 Task: Sort the products in the category "Foil & Plastic Wrap" by price (highest first).
Action: Mouse moved to (758, 274)
Screenshot: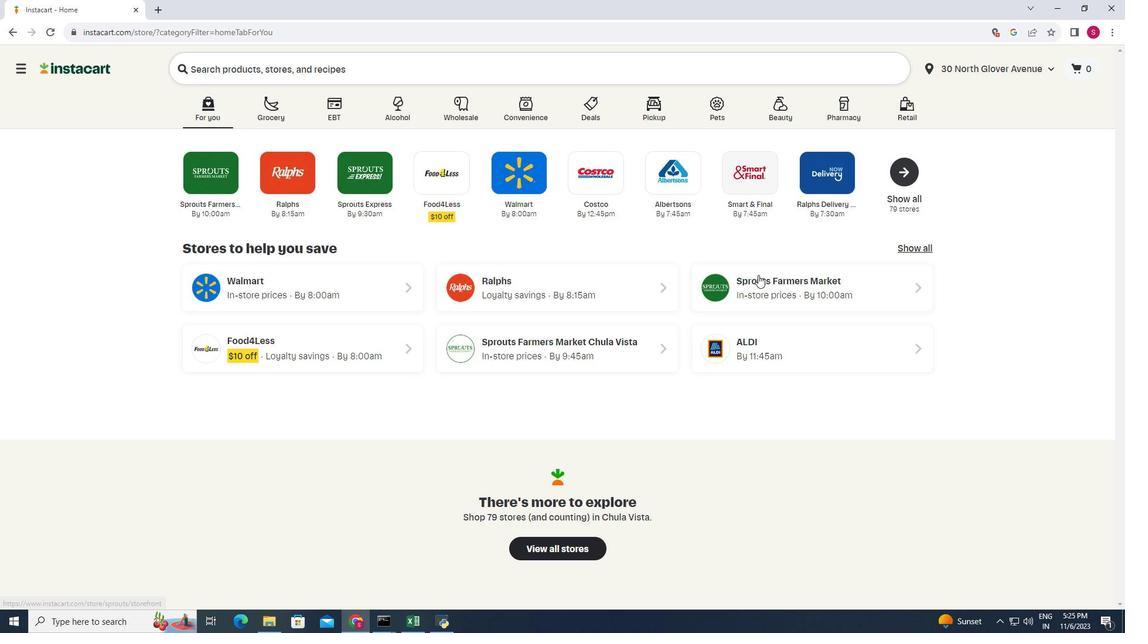 
Action: Mouse pressed left at (758, 274)
Screenshot: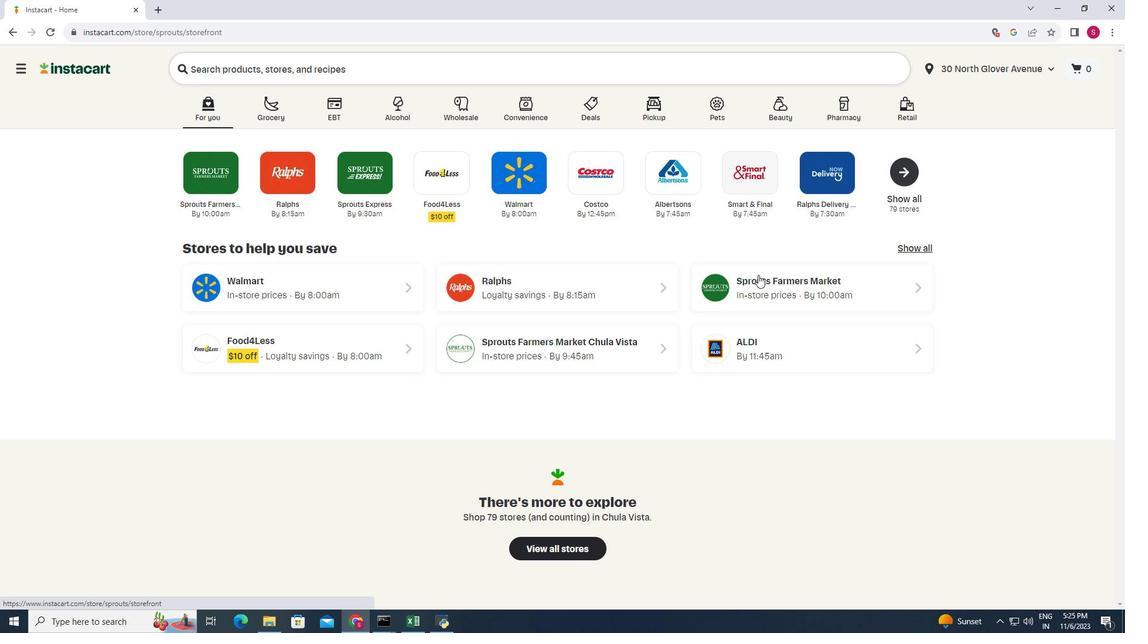 
Action: Mouse moved to (102, 362)
Screenshot: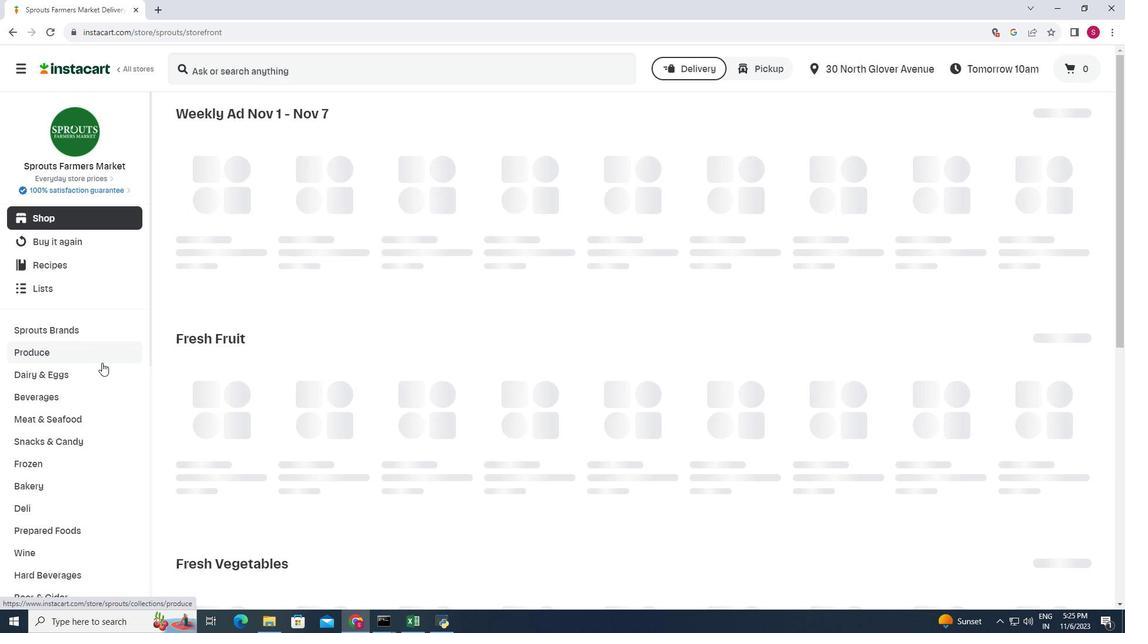 
Action: Mouse scrolled (102, 362) with delta (0, 0)
Screenshot: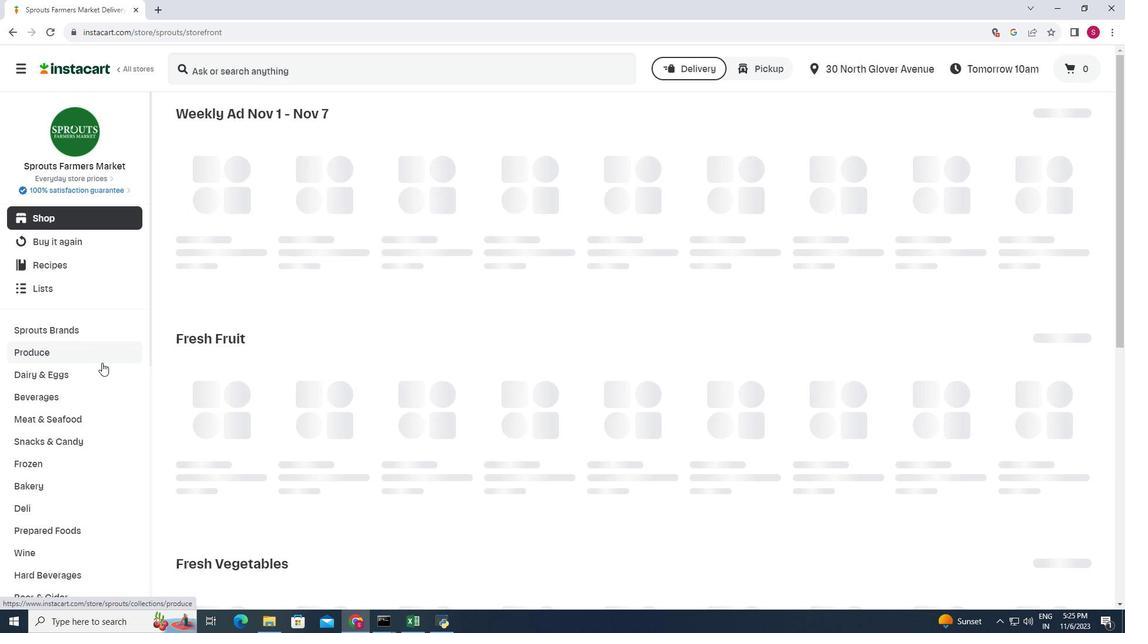 
Action: Mouse moved to (101, 363)
Screenshot: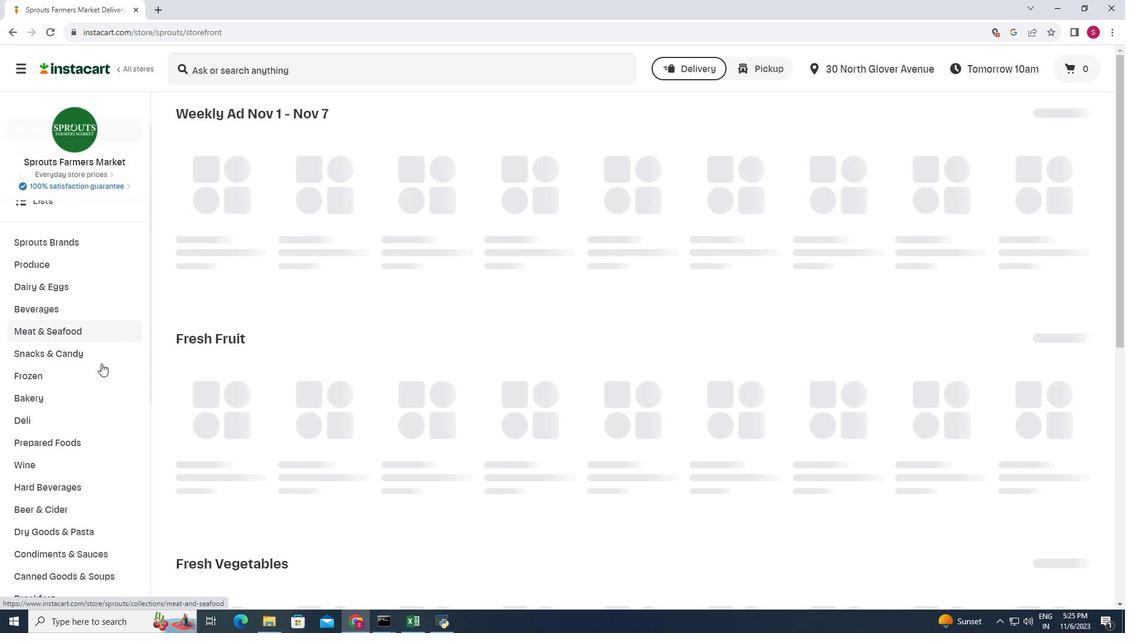 
Action: Mouse scrolled (101, 362) with delta (0, 0)
Screenshot: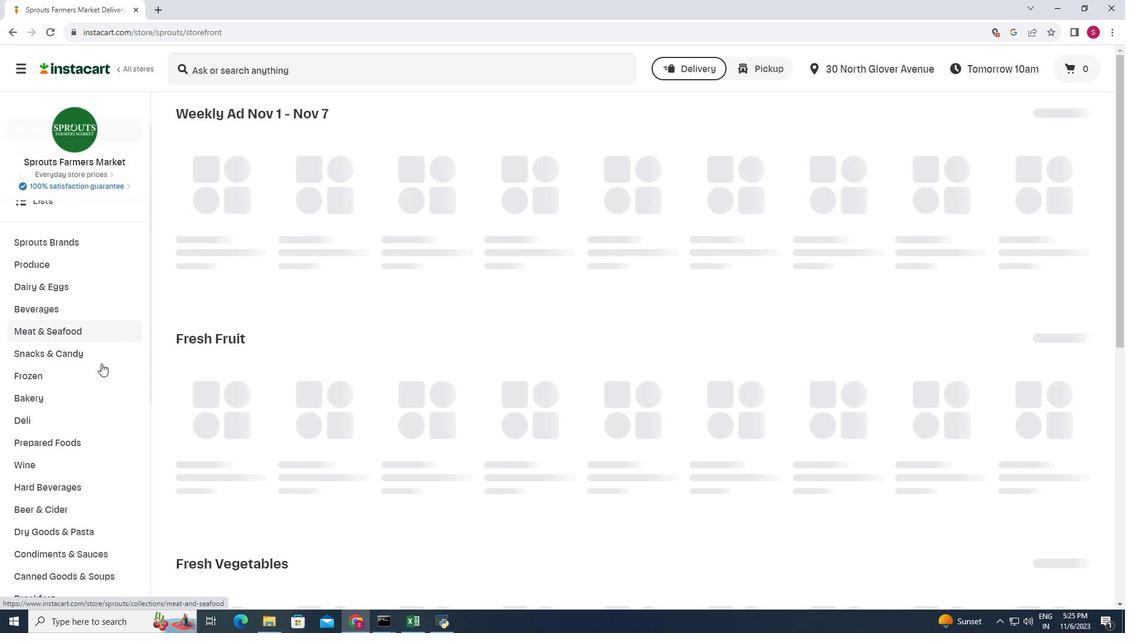 
Action: Mouse moved to (101, 363)
Screenshot: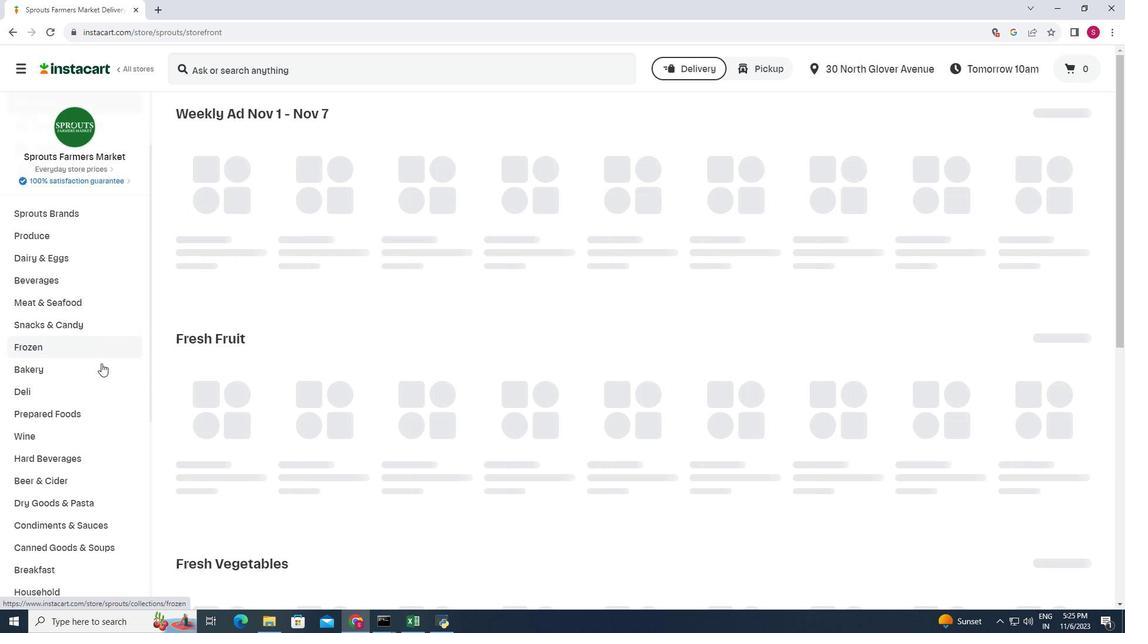 
Action: Mouse scrolled (101, 362) with delta (0, 0)
Screenshot: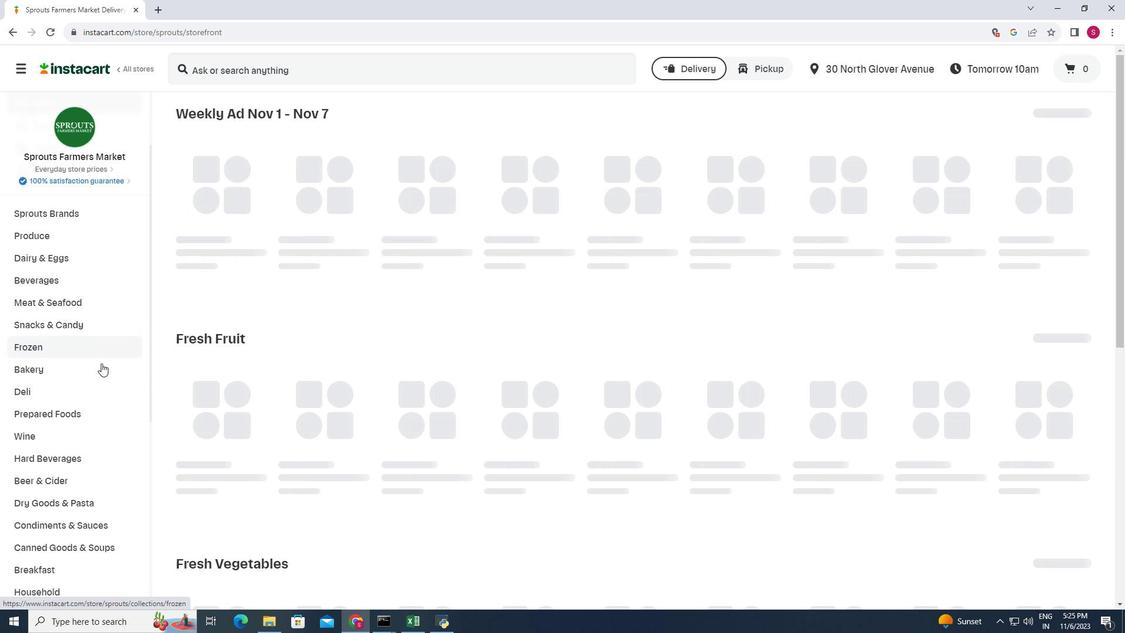 
Action: Mouse scrolled (101, 362) with delta (0, 0)
Screenshot: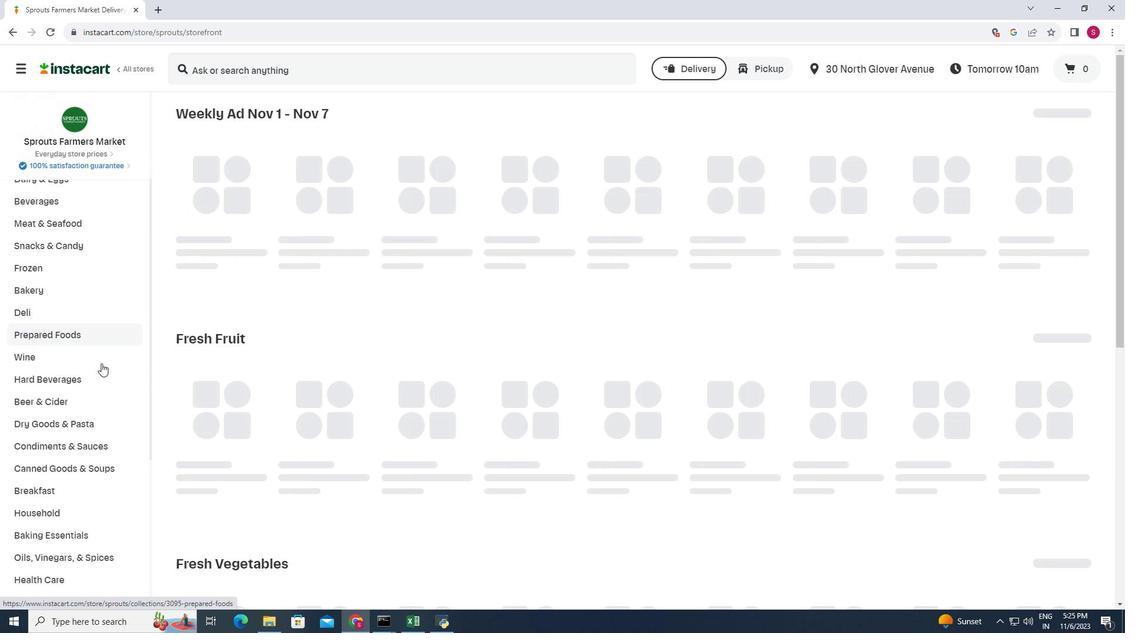 
Action: Mouse moved to (72, 483)
Screenshot: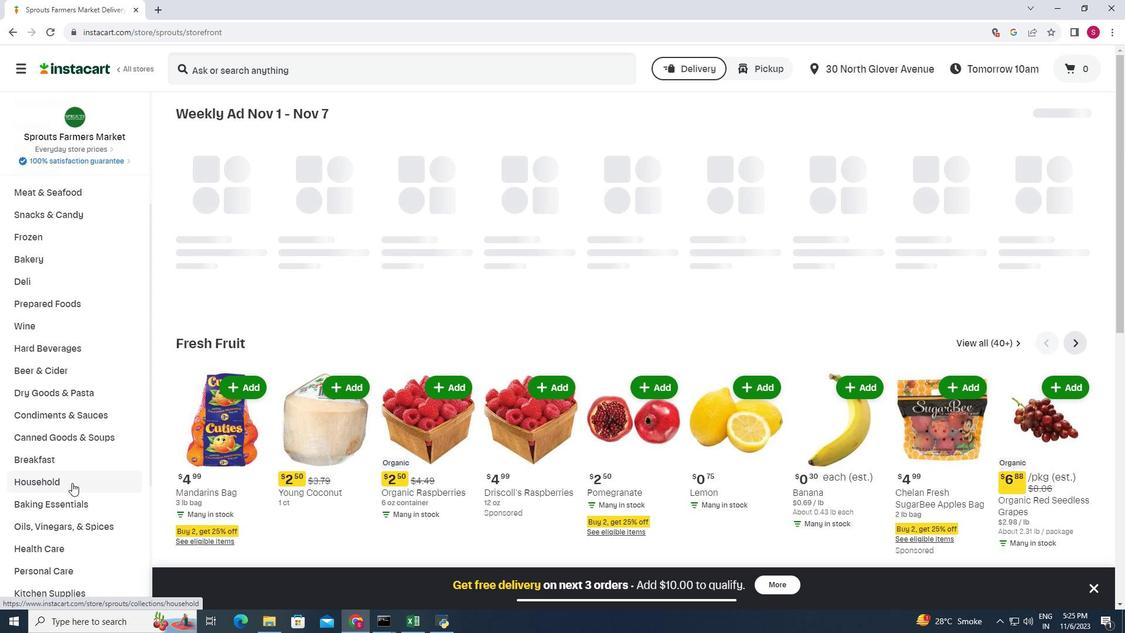 
Action: Mouse pressed left at (72, 483)
Screenshot: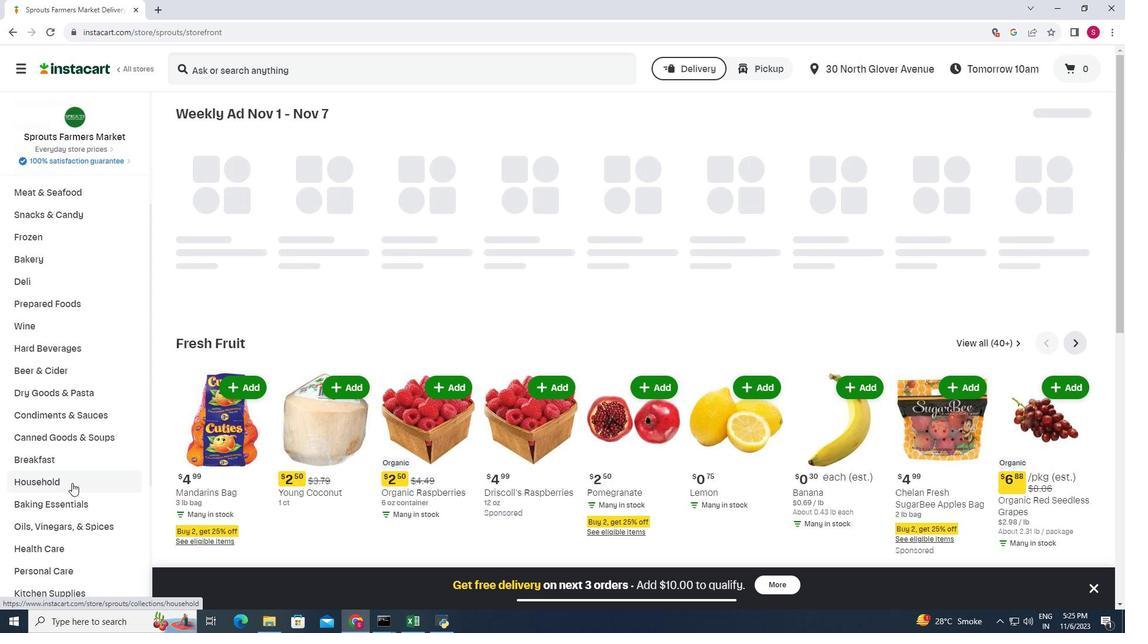 
Action: Mouse moved to (505, 136)
Screenshot: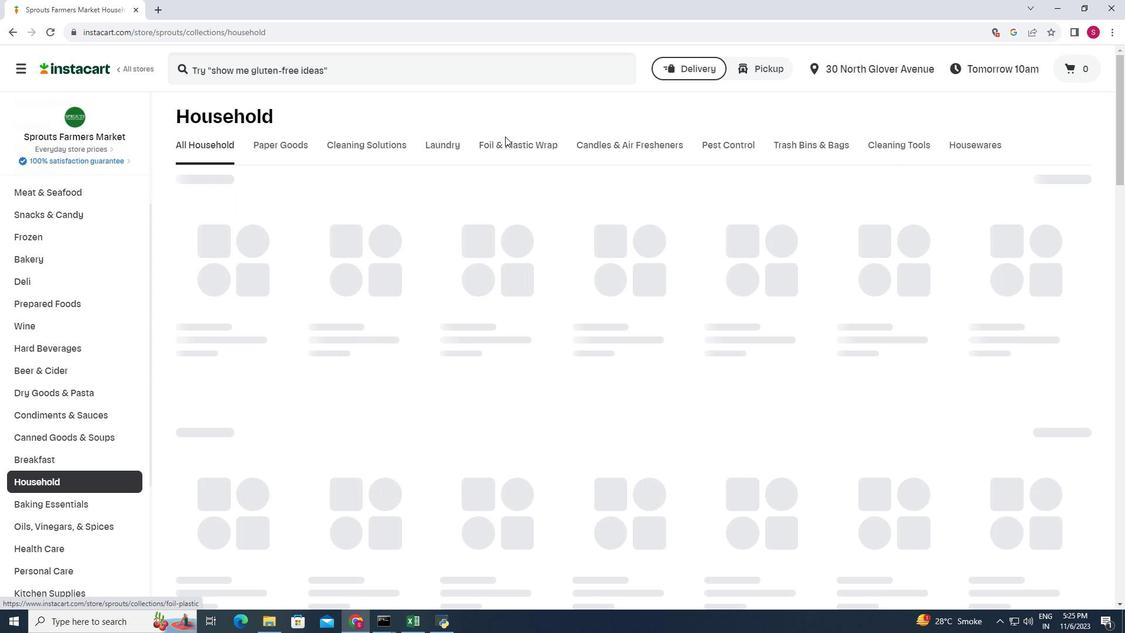 
Action: Mouse pressed left at (505, 136)
Screenshot: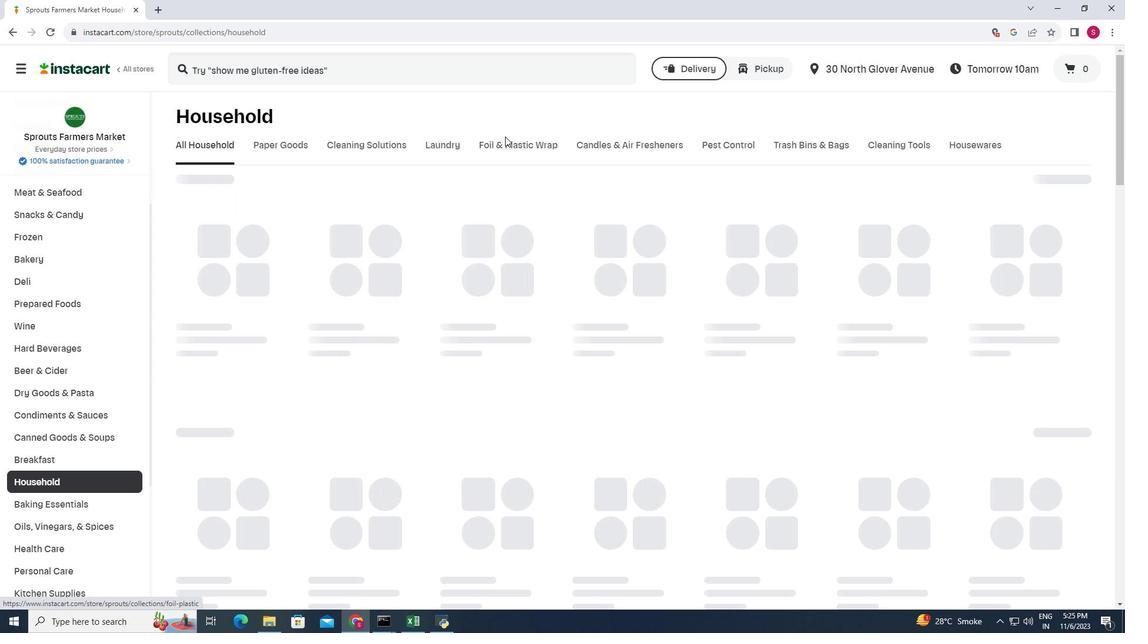 
Action: Mouse moved to (510, 140)
Screenshot: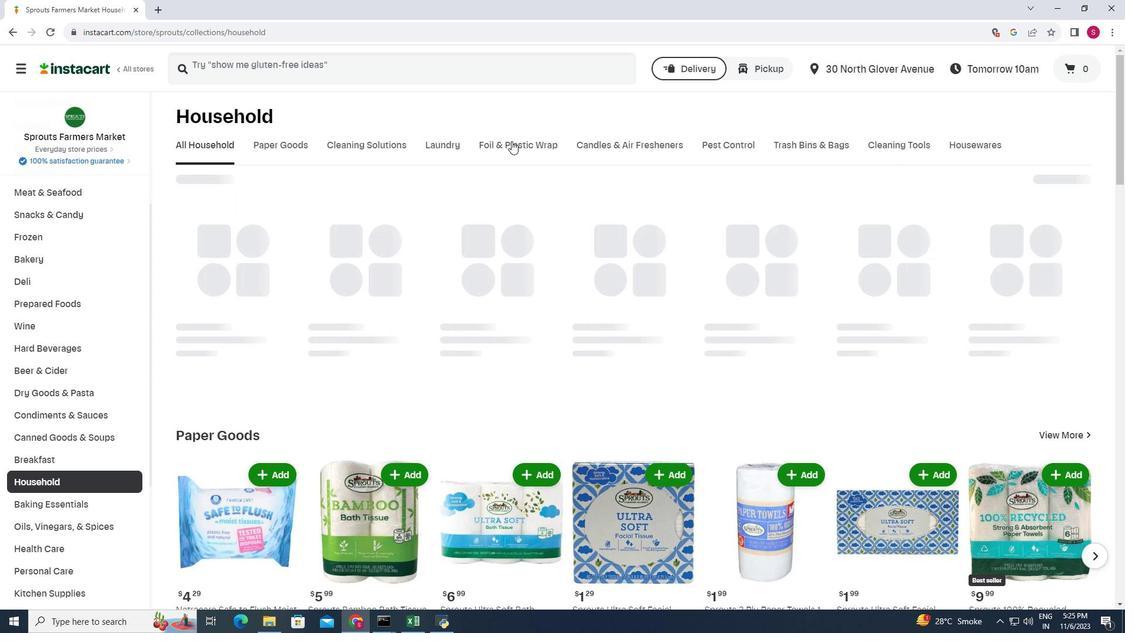 
Action: Mouse pressed left at (510, 140)
Screenshot: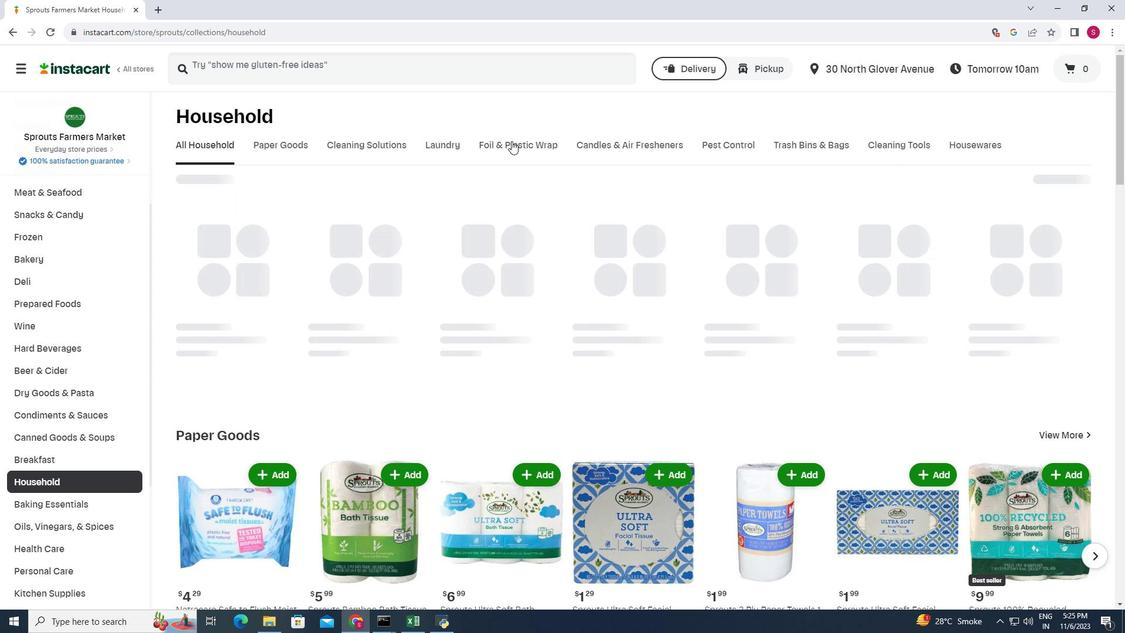
Action: Mouse moved to (1078, 238)
Screenshot: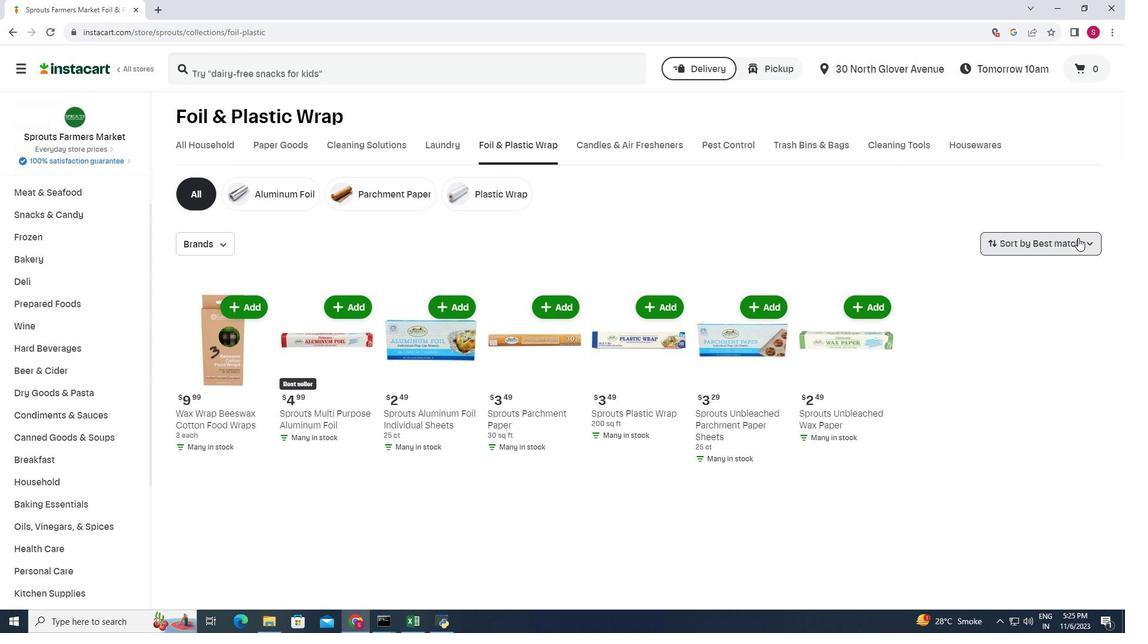 
Action: Mouse pressed left at (1078, 238)
Screenshot: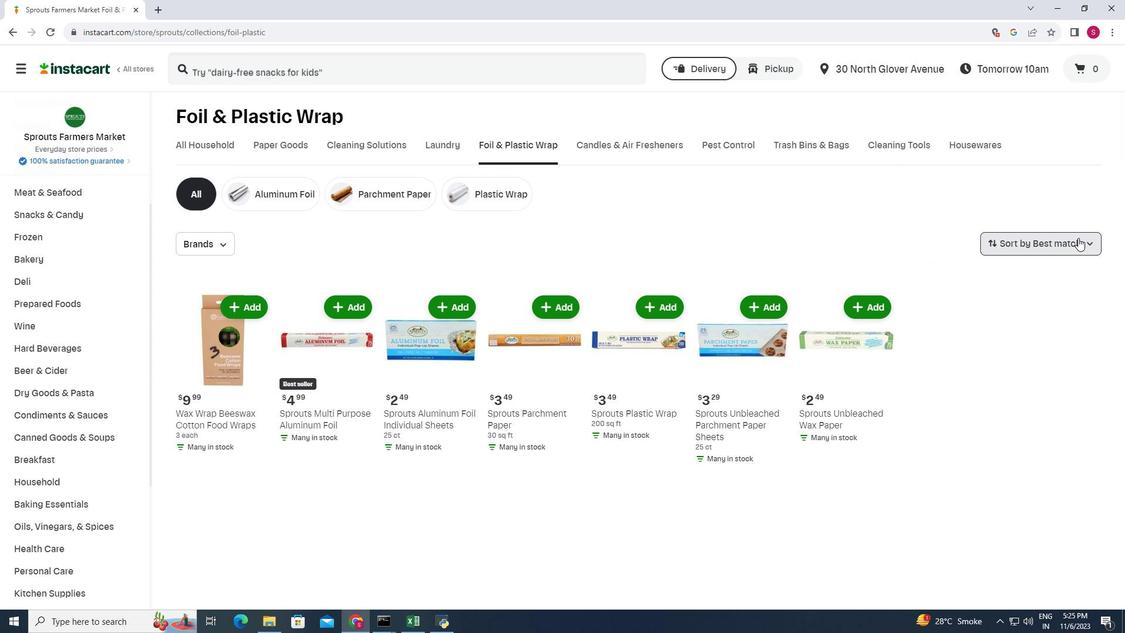 
Action: Mouse moved to (1065, 313)
Screenshot: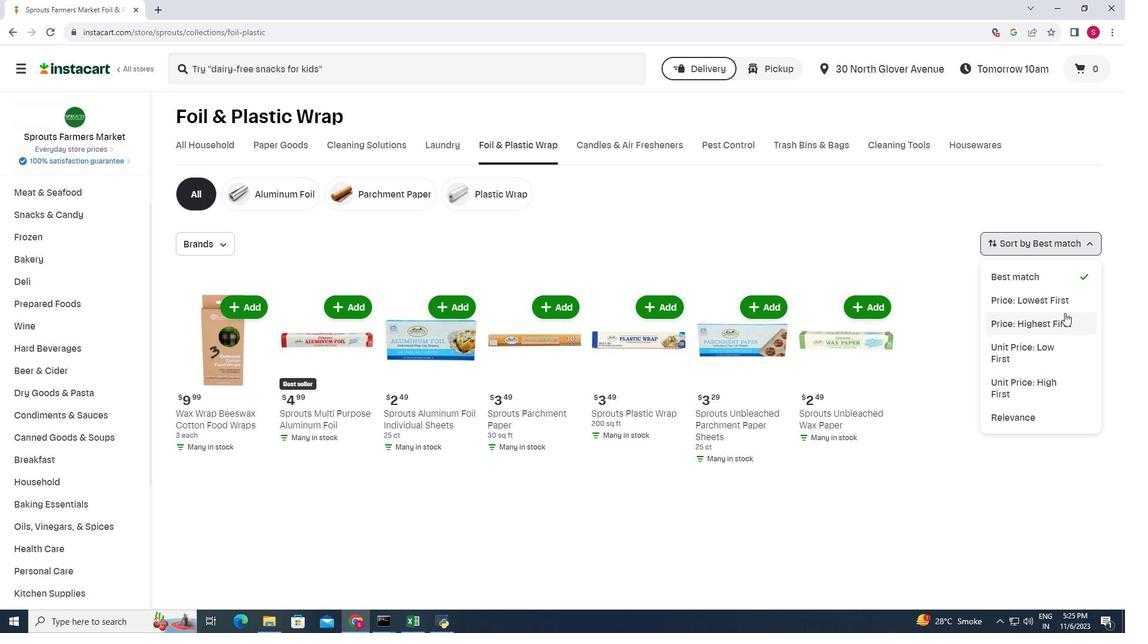 
Action: Mouse pressed left at (1065, 313)
Screenshot: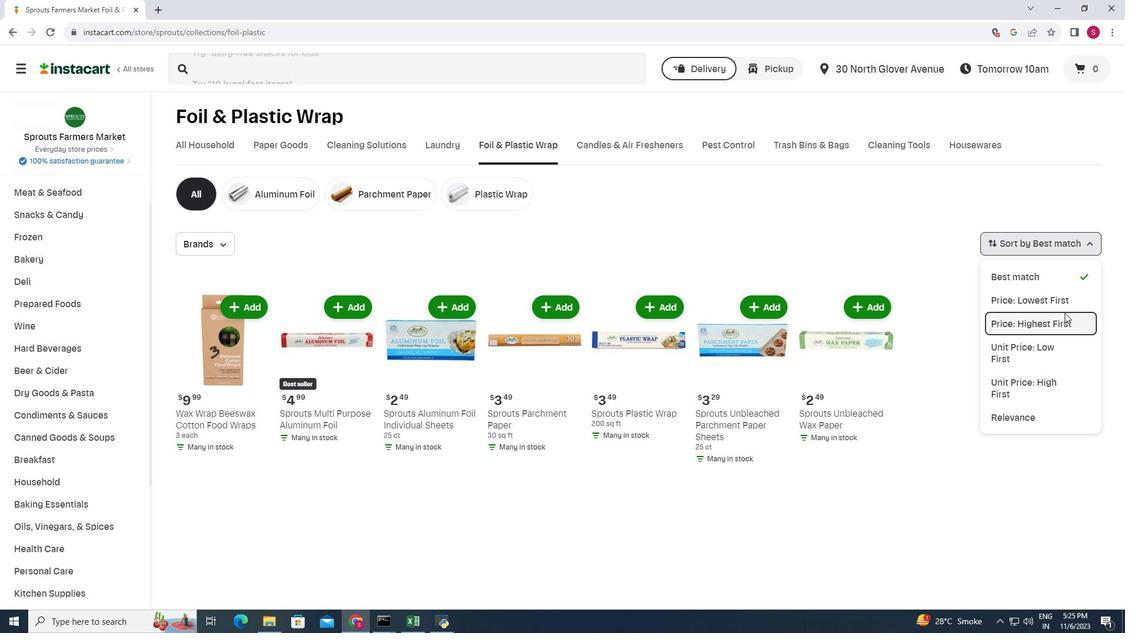 
Action: Mouse moved to (601, 254)
Screenshot: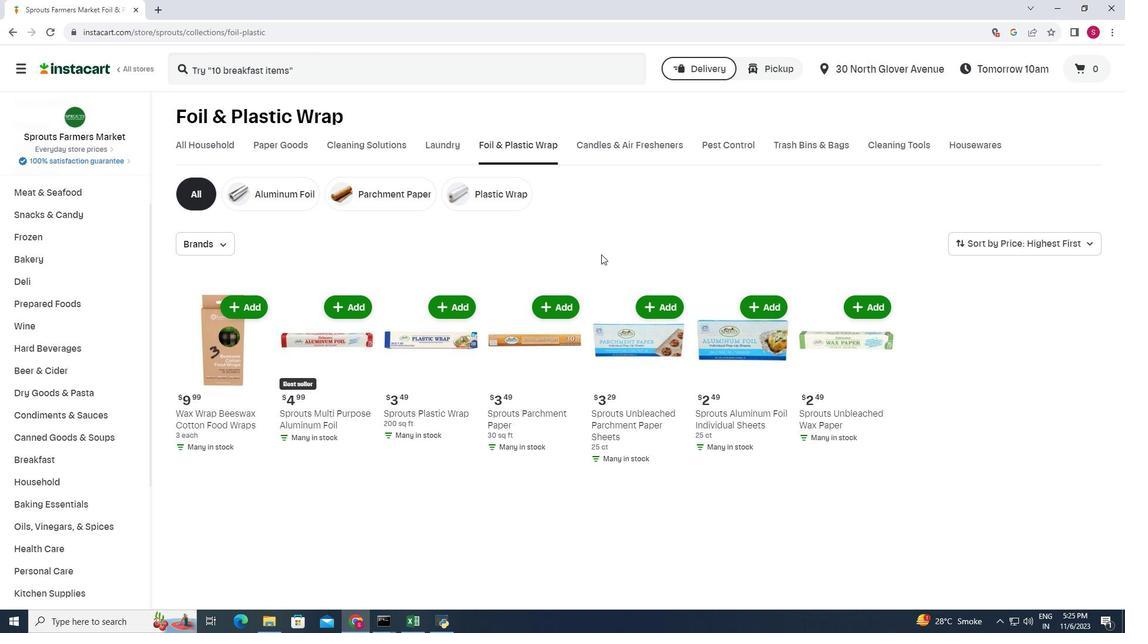 
